Task: Add the pronouns in the profile information as they/them.
Action: Mouse moved to (419, 406)
Screenshot: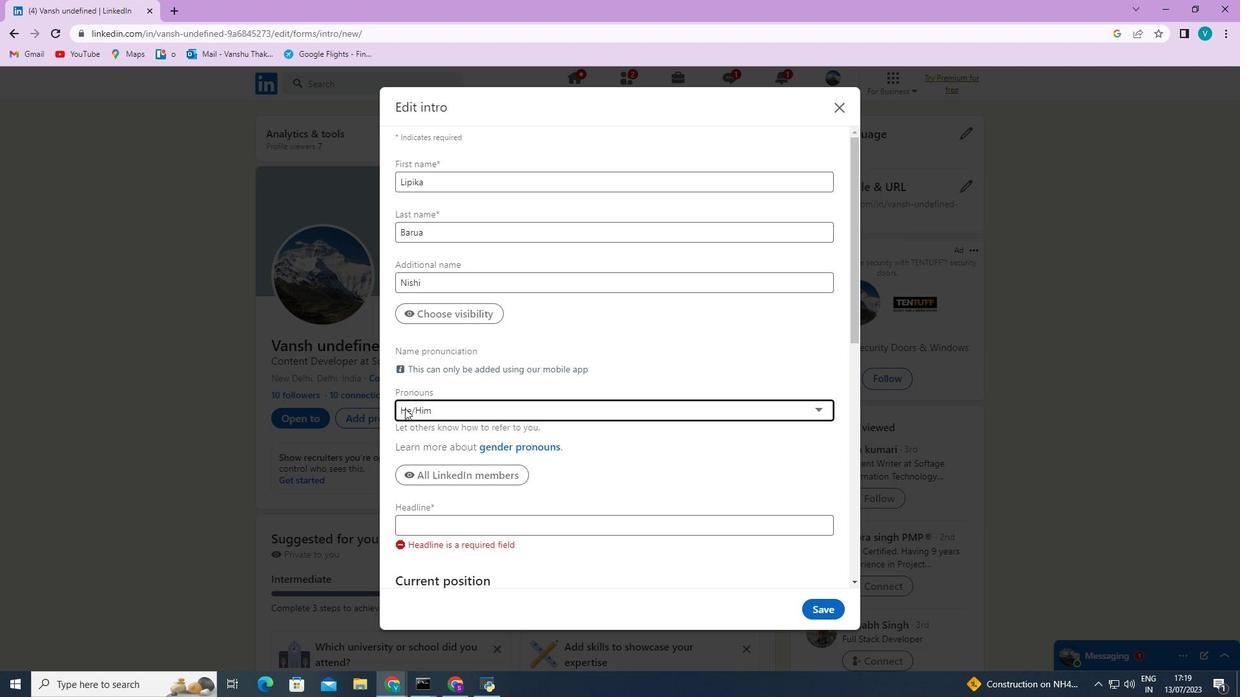 
Action: Mouse pressed left at (419, 406)
Screenshot: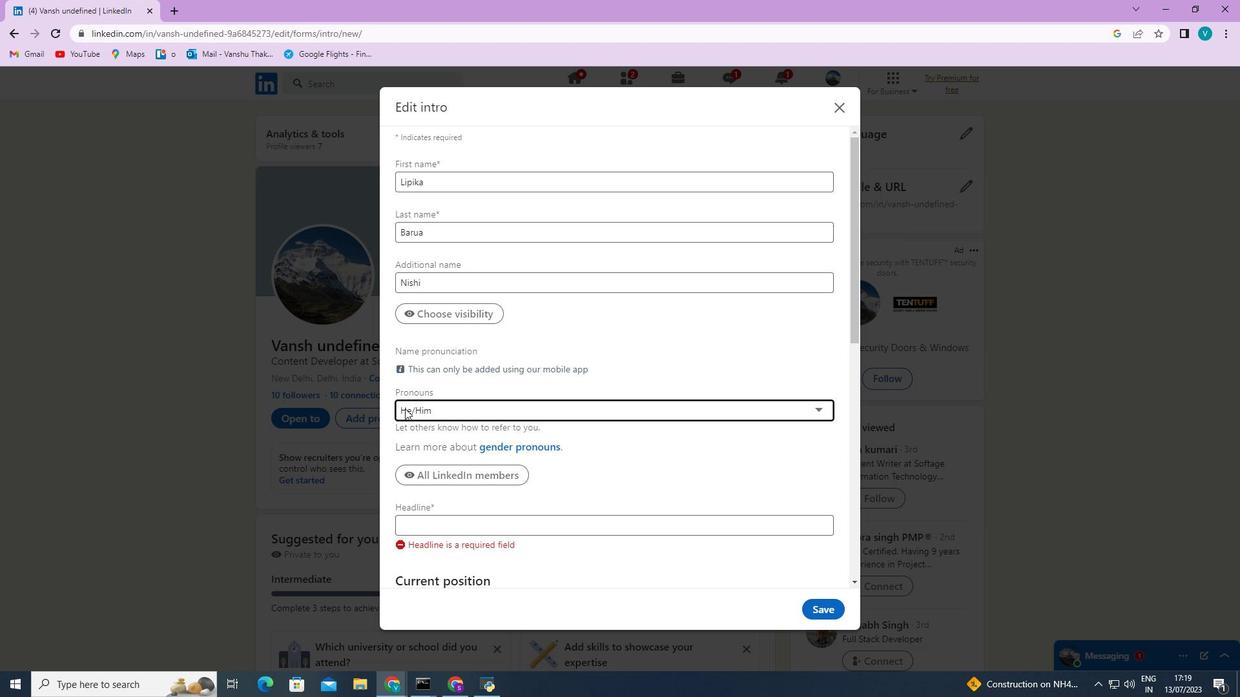 
Action: Mouse moved to (427, 465)
Screenshot: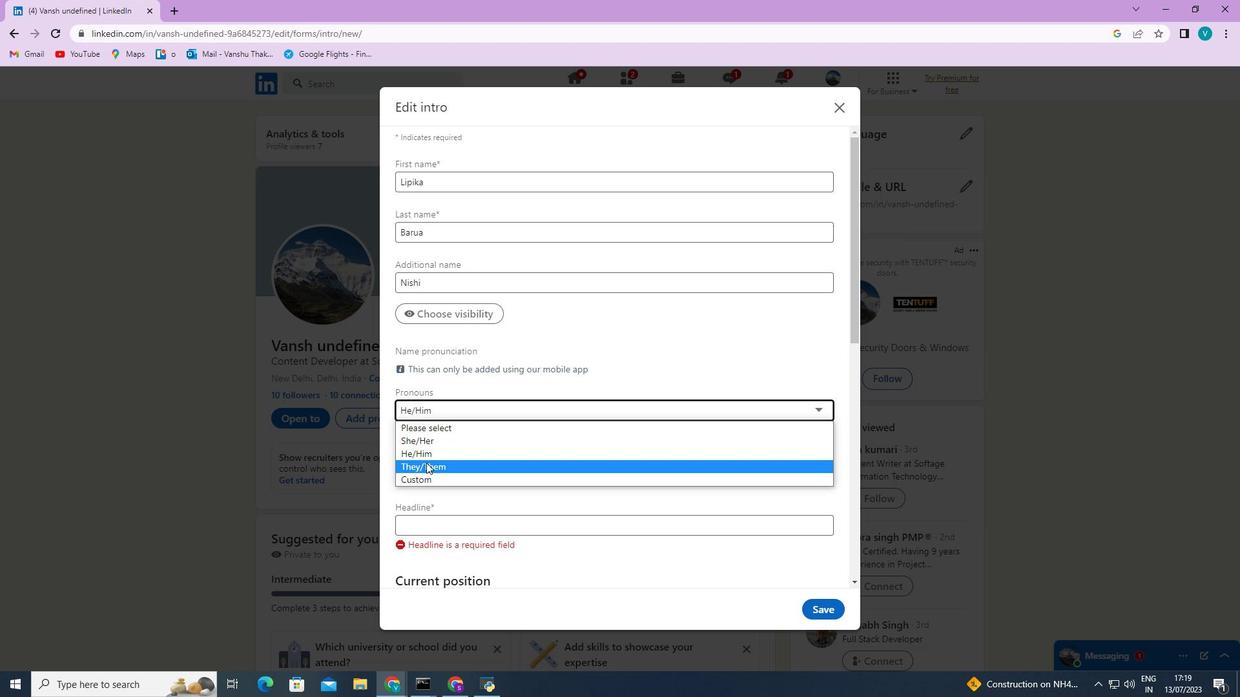 
Action: Mouse pressed left at (427, 465)
Screenshot: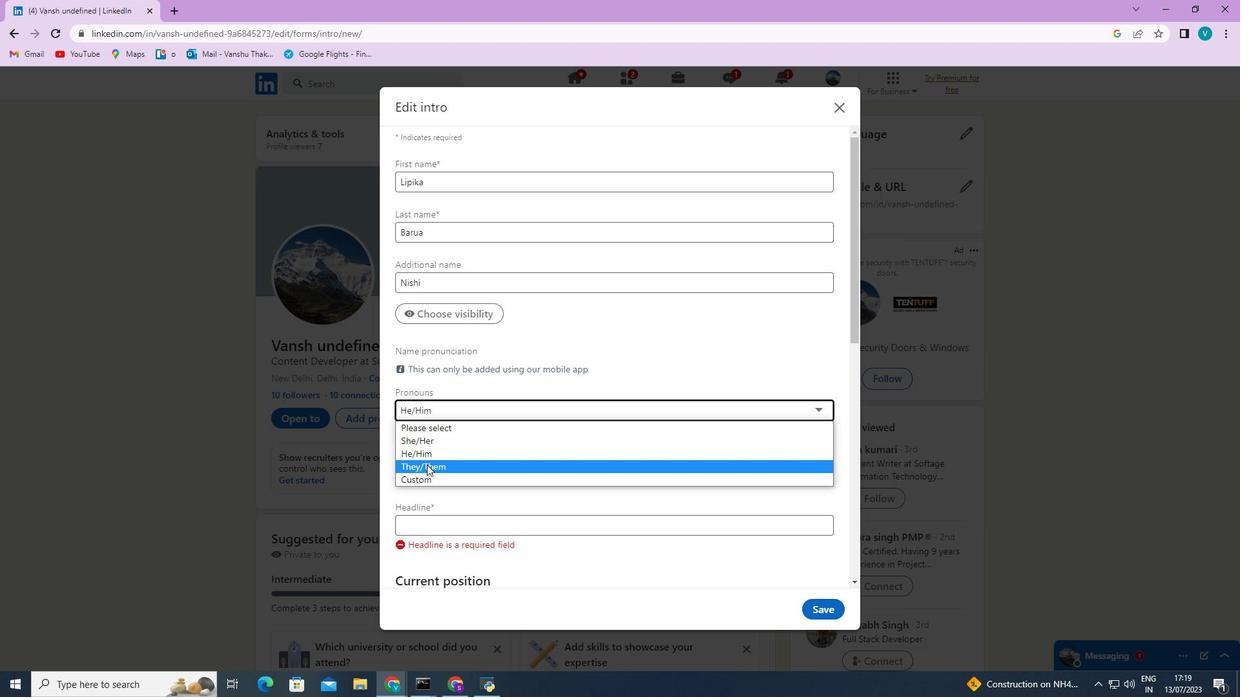 
